 Task: Change the scale to a "Fit to height" in print settings.
Action: Mouse moved to (32, 61)
Screenshot: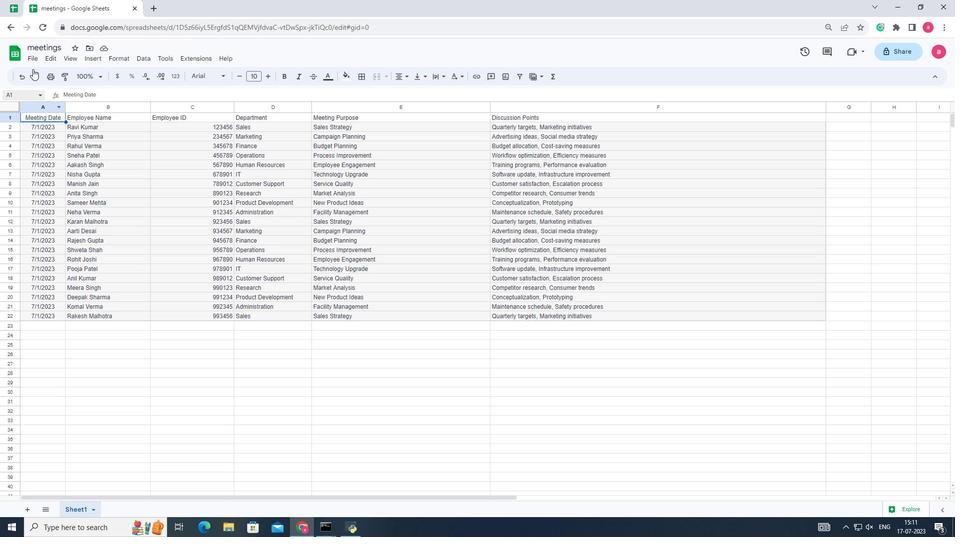 
Action: Mouse pressed left at (32, 61)
Screenshot: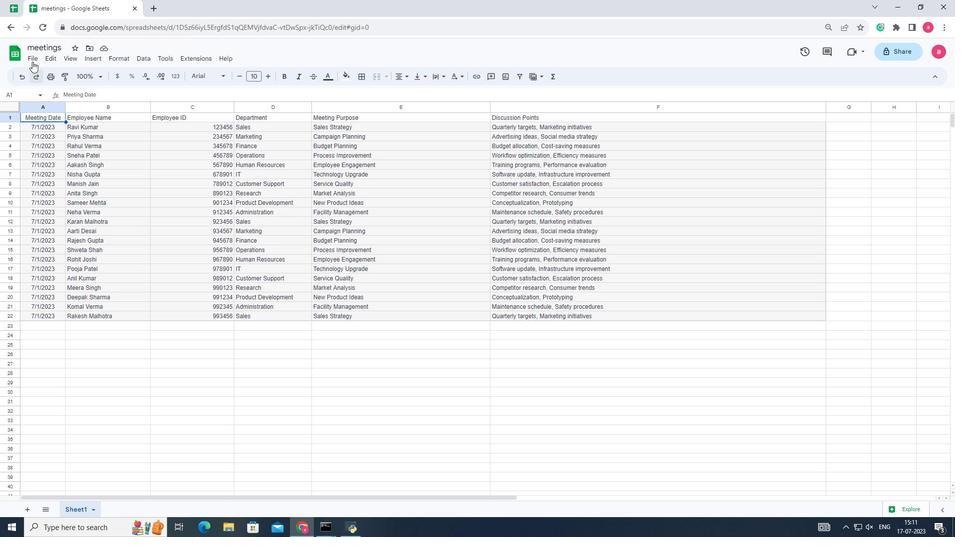 
Action: Mouse moved to (39, 332)
Screenshot: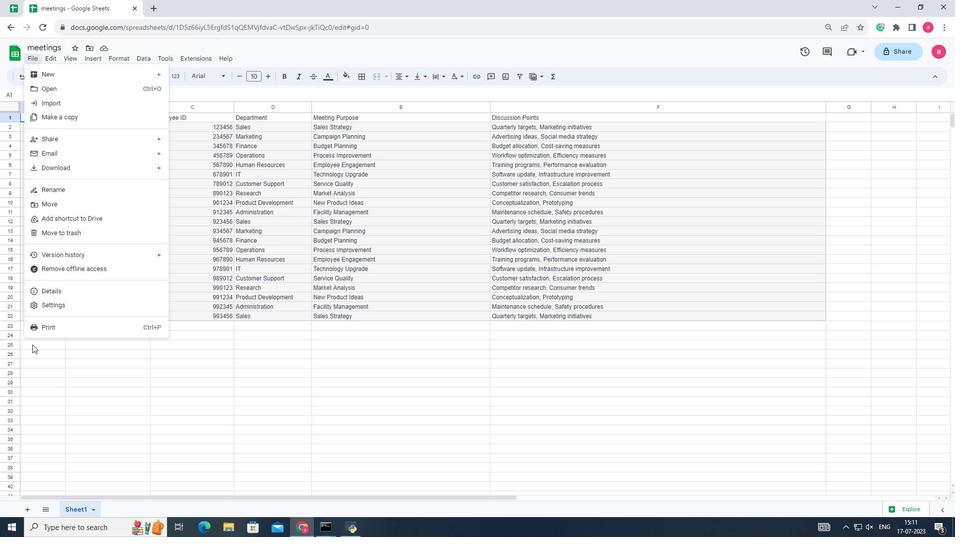 
Action: Mouse pressed left at (39, 332)
Screenshot: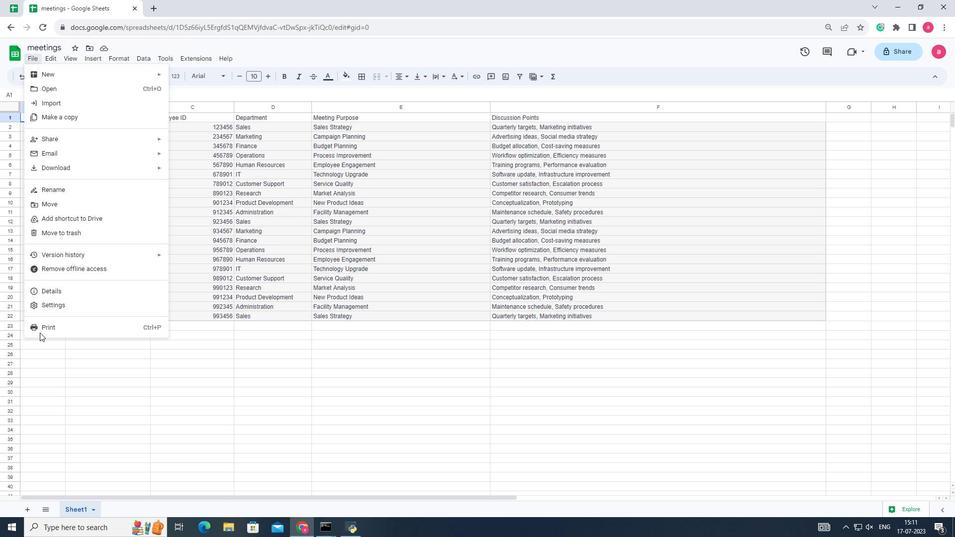 
Action: Mouse moved to (885, 199)
Screenshot: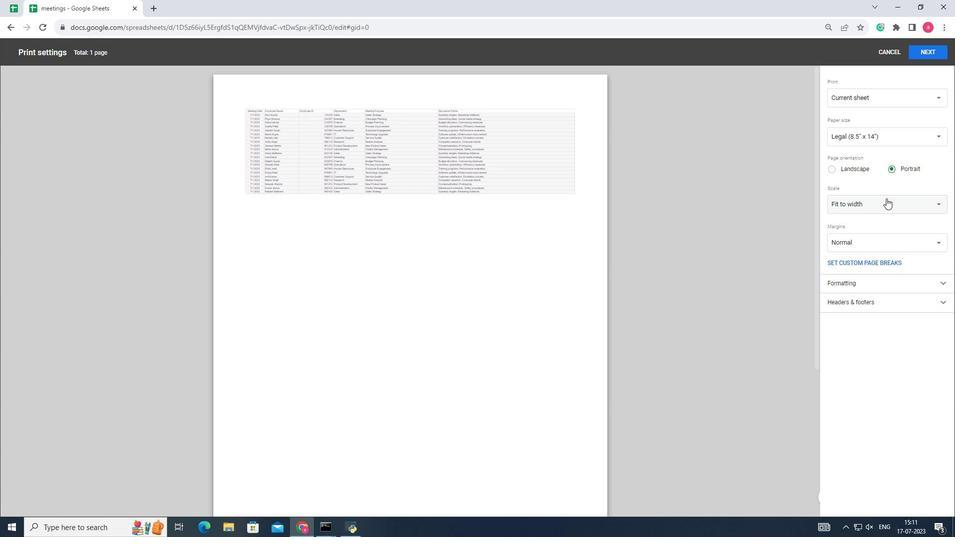 
Action: Mouse pressed left at (885, 199)
Screenshot: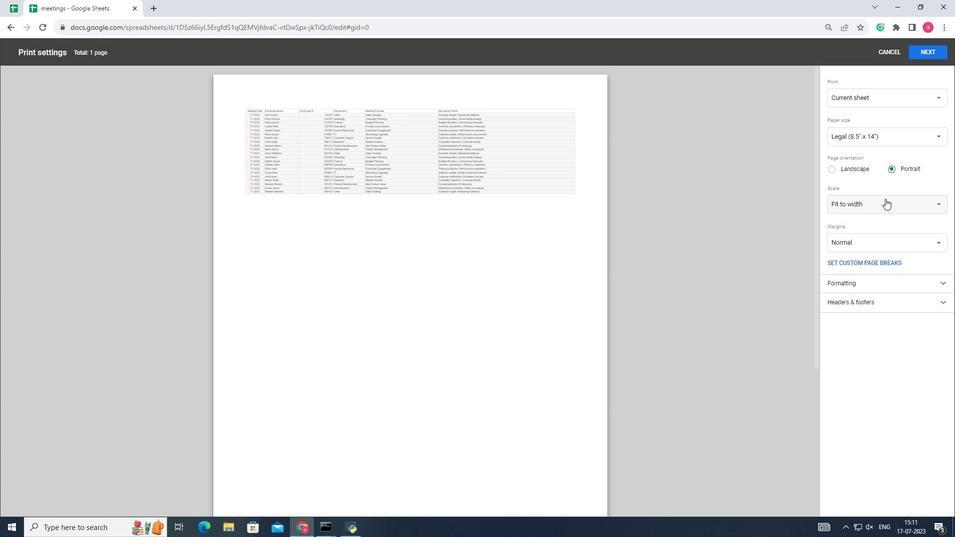 
Action: Mouse moved to (875, 212)
Screenshot: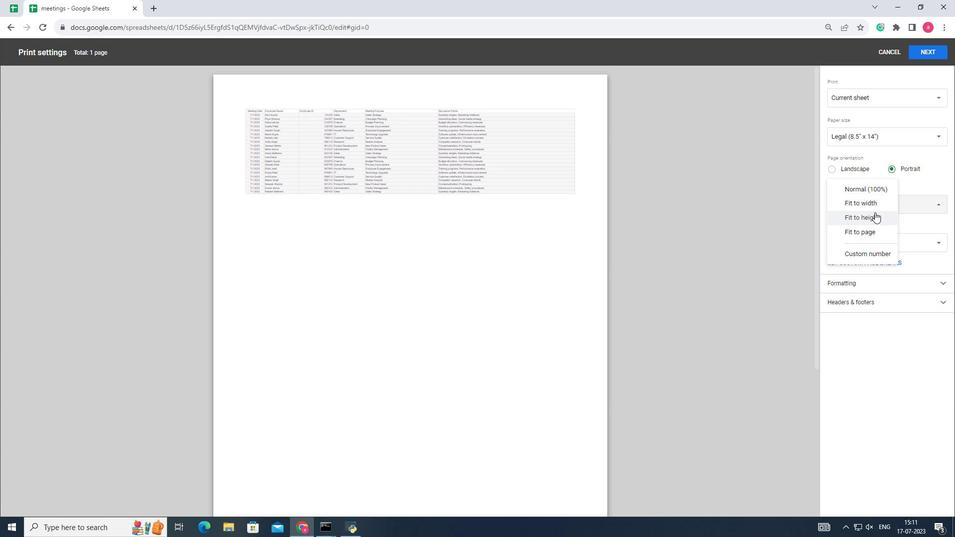 
Action: Mouse pressed left at (875, 212)
Screenshot: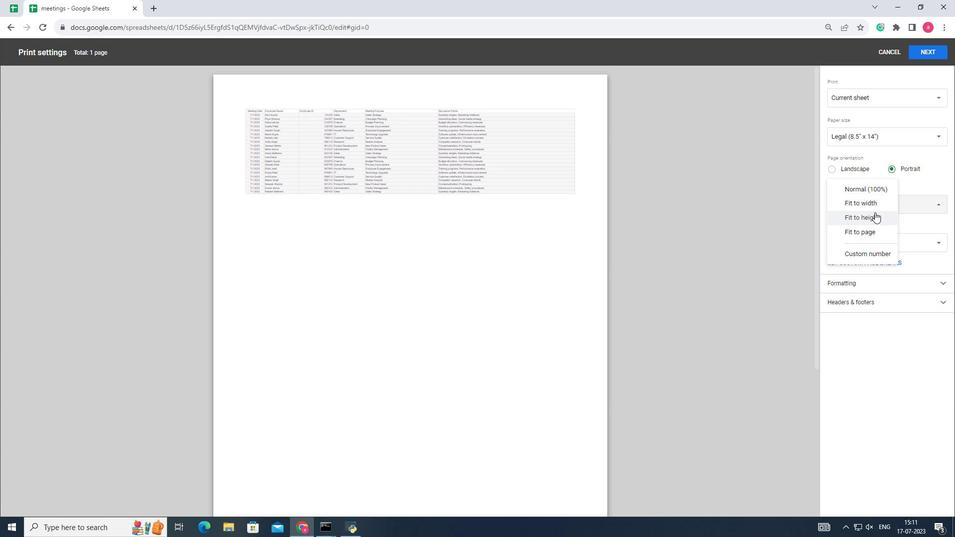 
